 Task: In job post updates choose email frequency individual.
Action: Mouse moved to (806, 67)
Screenshot: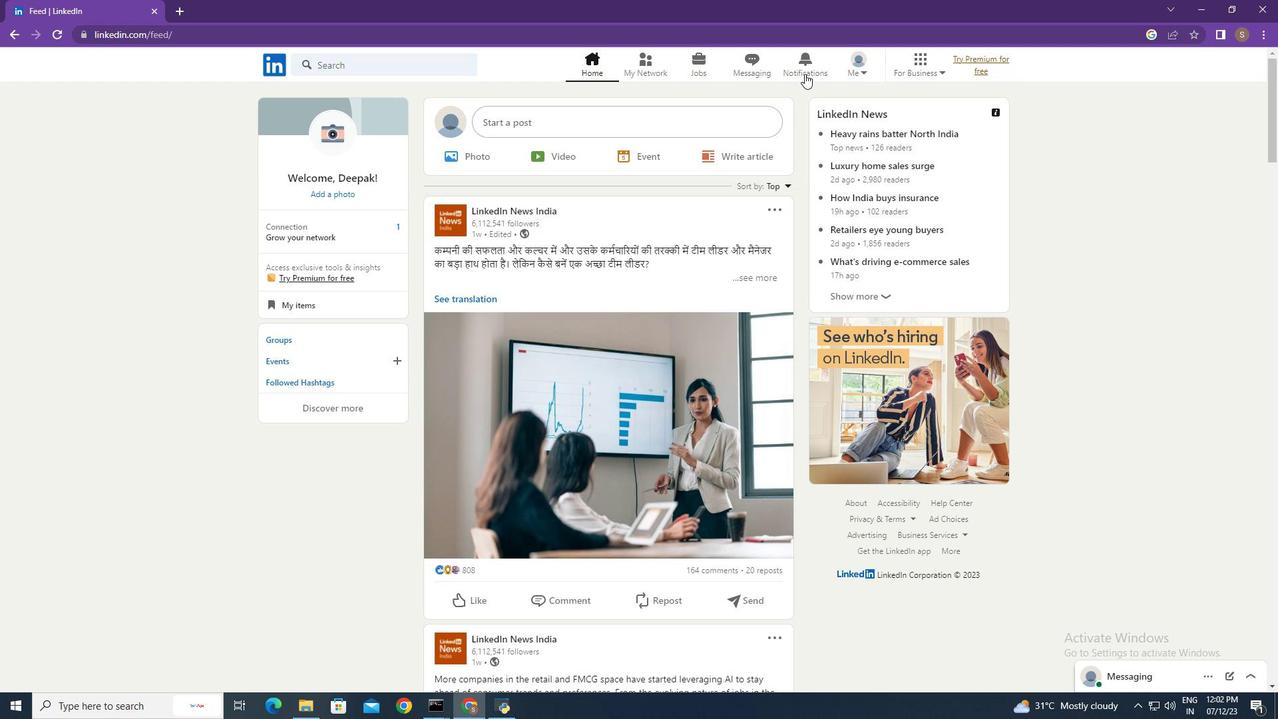 
Action: Mouse pressed left at (806, 67)
Screenshot: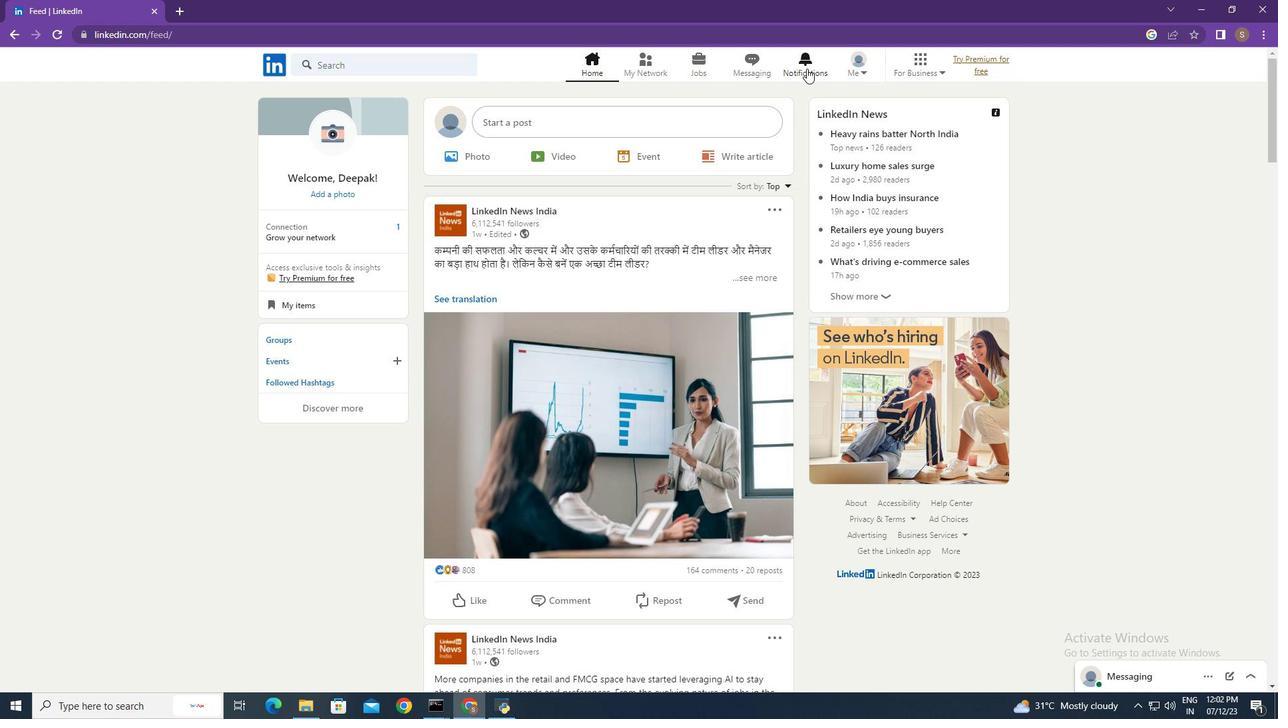 
Action: Mouse moved to (282, 151)
Screenshot: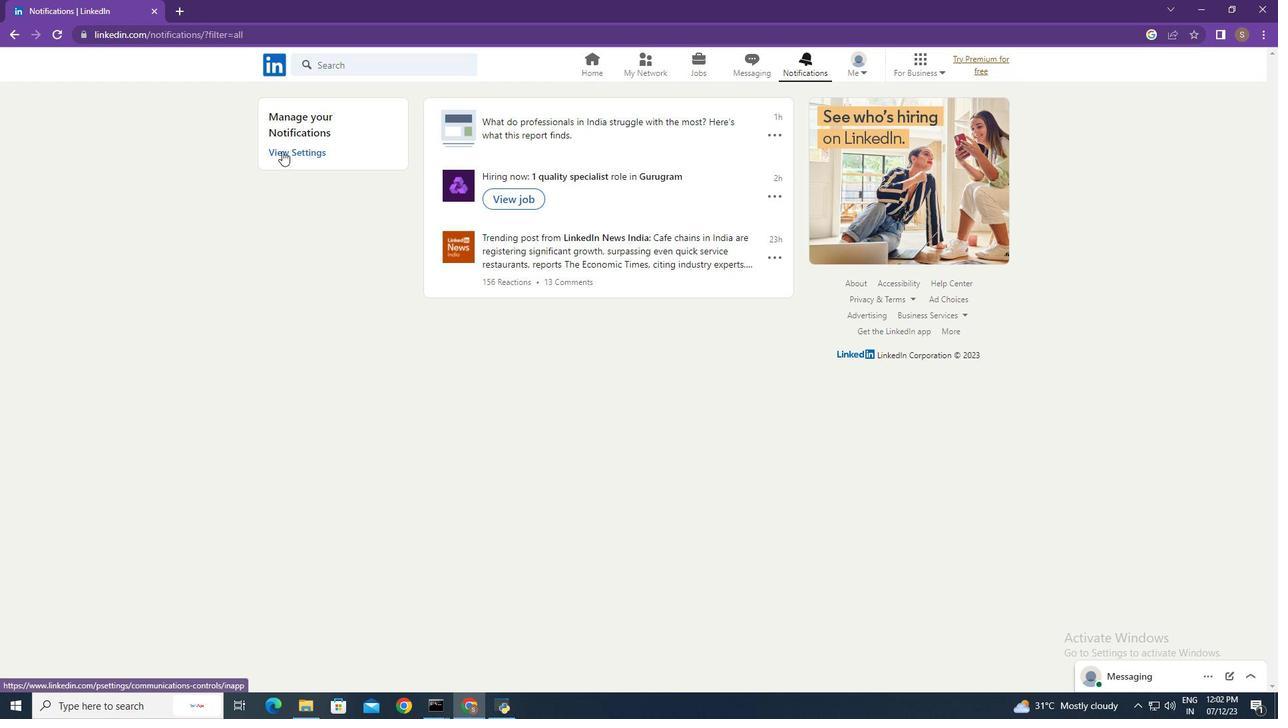 
Action: Mouse pressed left at (282, 151)
Screenshot: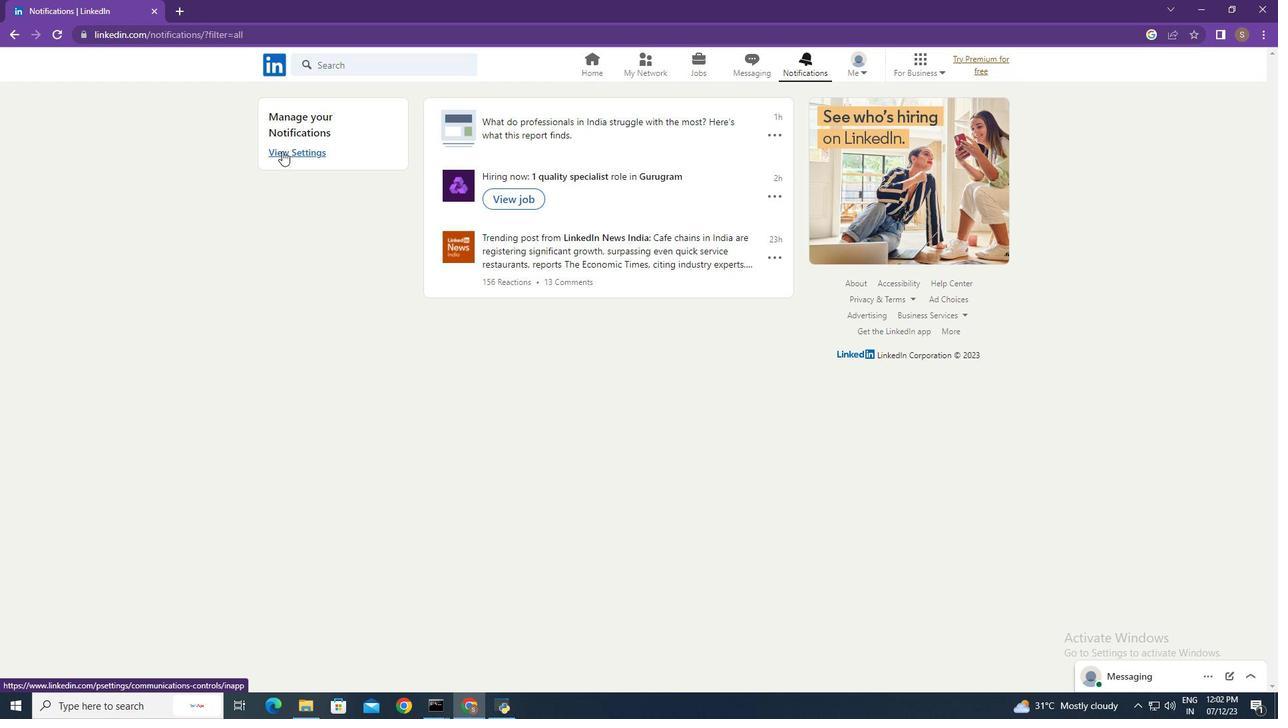 
Action: Mouse moved to (814, 236)
Screenshot: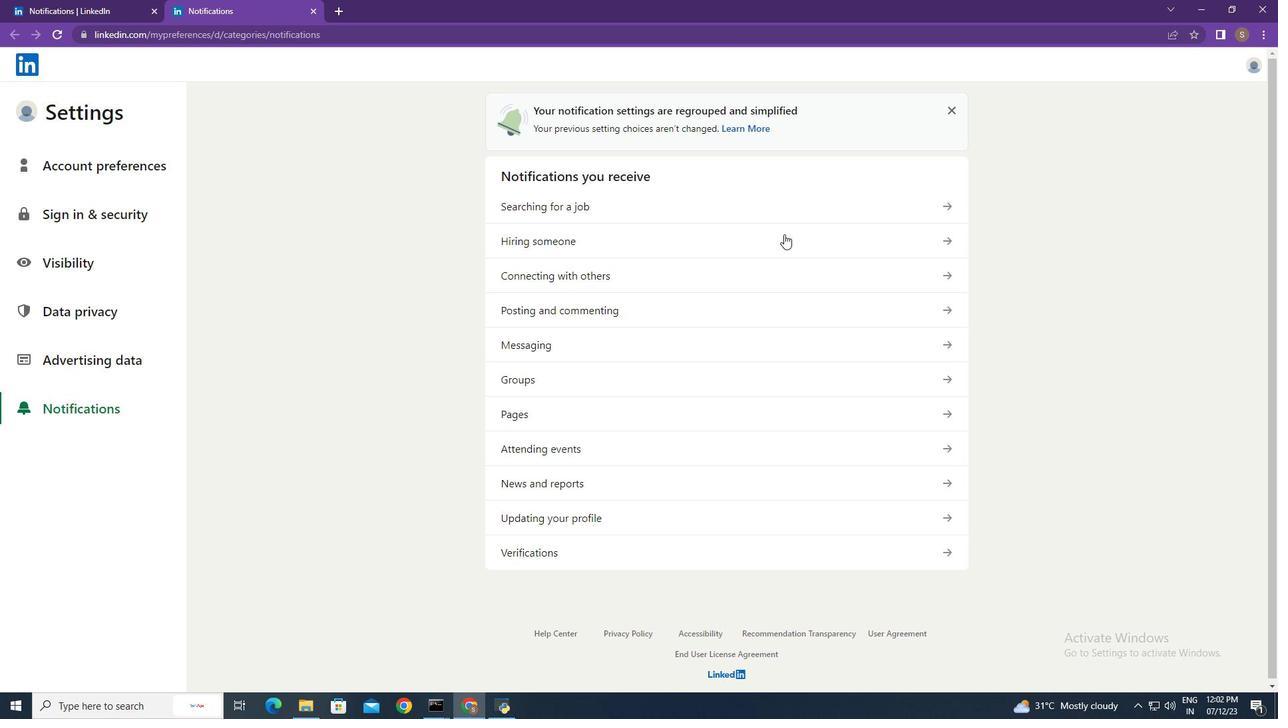 
Action: Mouse pressed left at (814, 236)
Screenshot: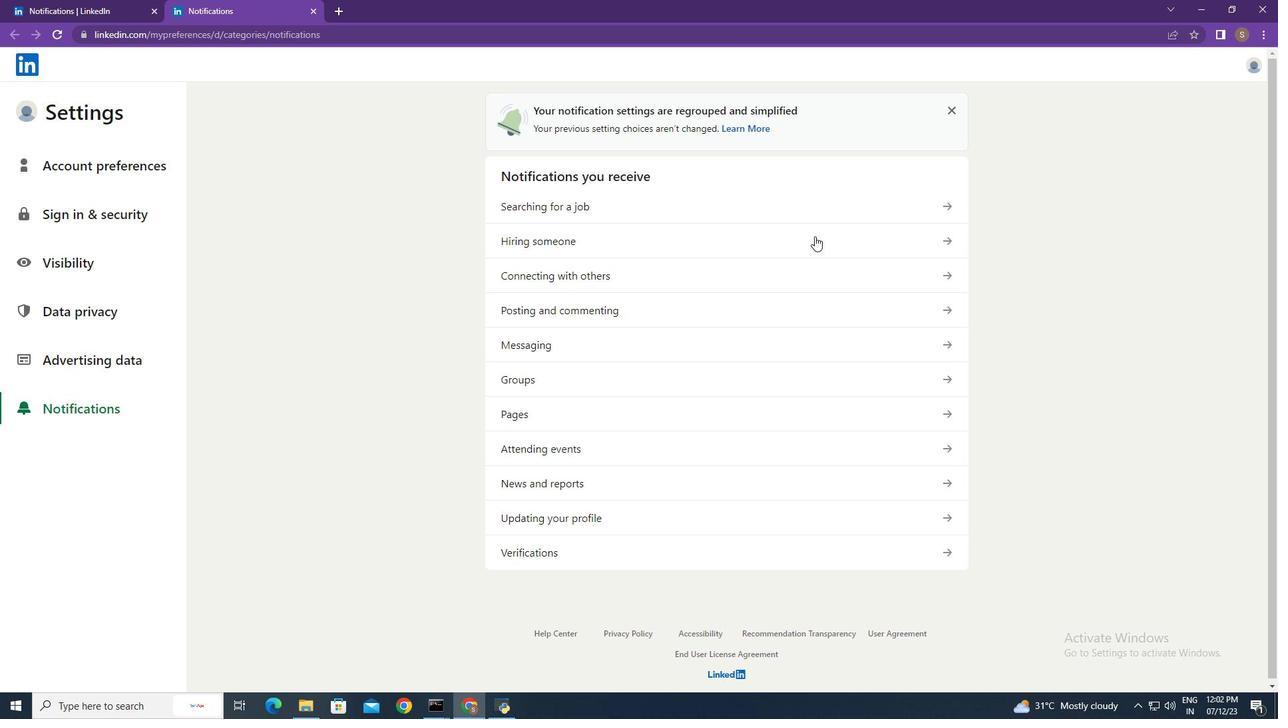 
Action: Mouse moved to (805, 238)
Screenshot: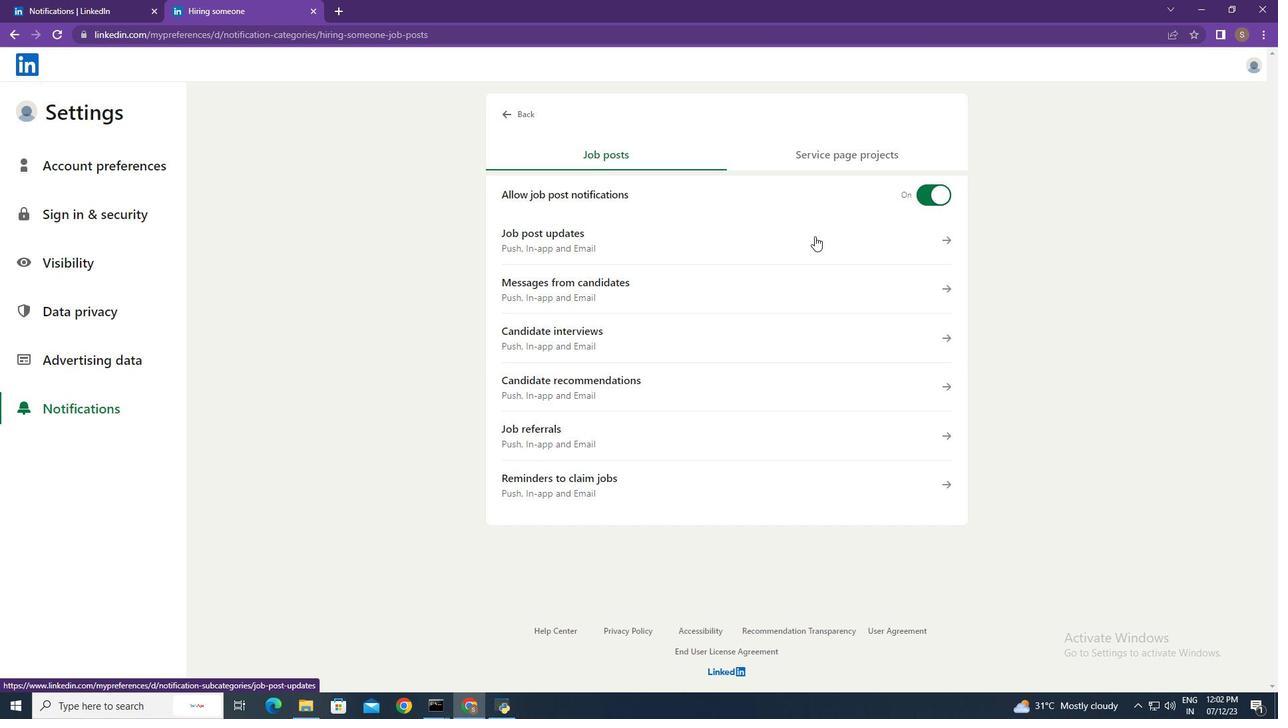 
Action: Mouse pressed left at (805, 238)
Screenshot: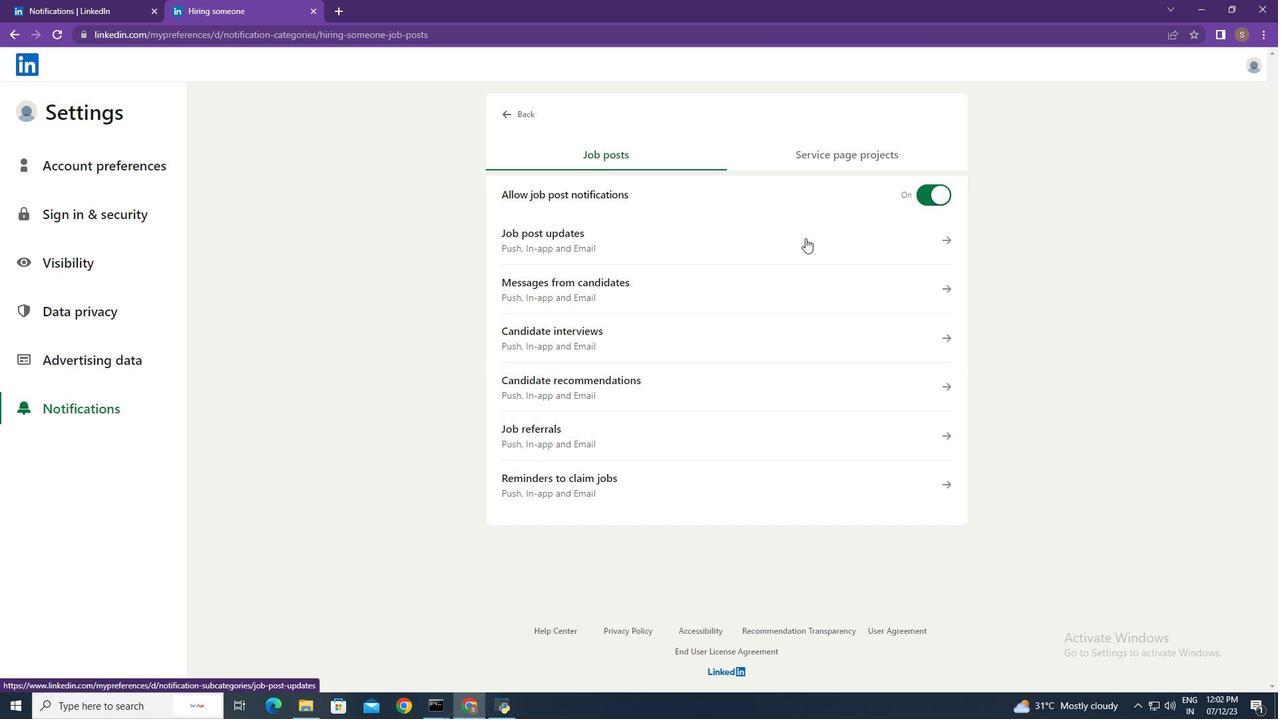 
Action: Mouse moved to (515, 425)
Screenshot: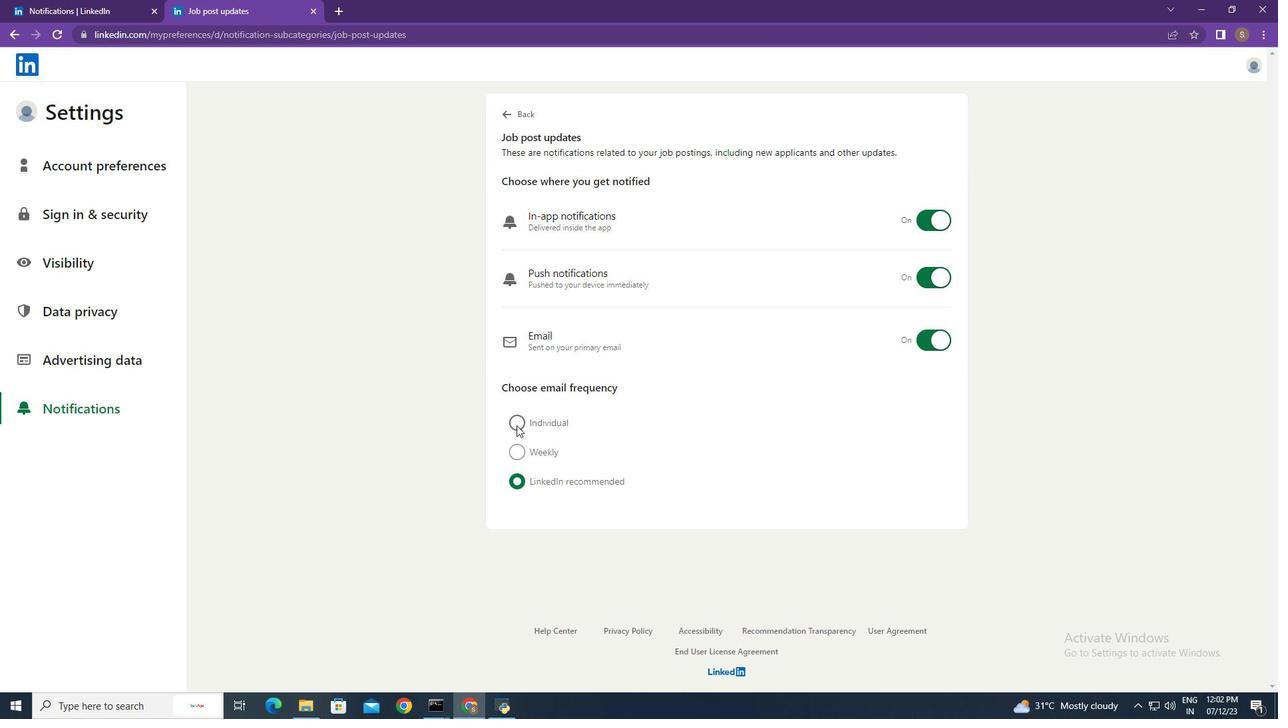
Action: Mouse pressed left at (515, 425)
Screenshot: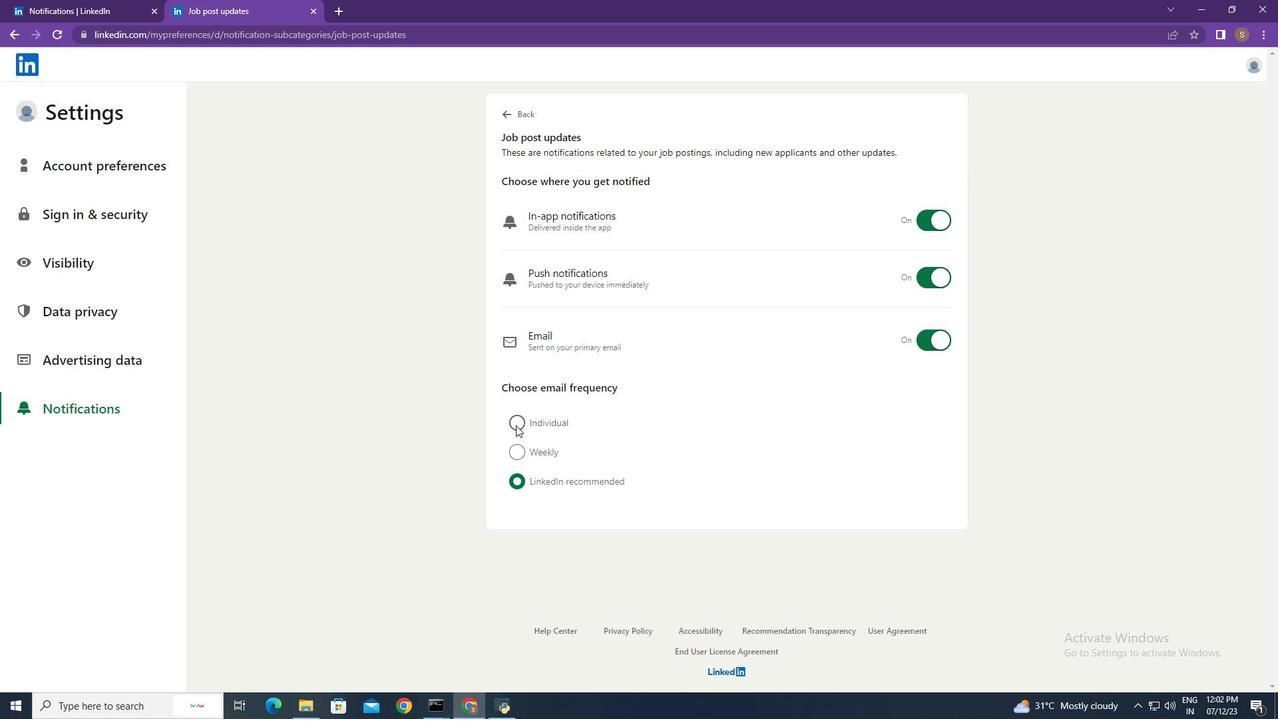 
Action: Mouse moved to (382, 425)
Screenshot: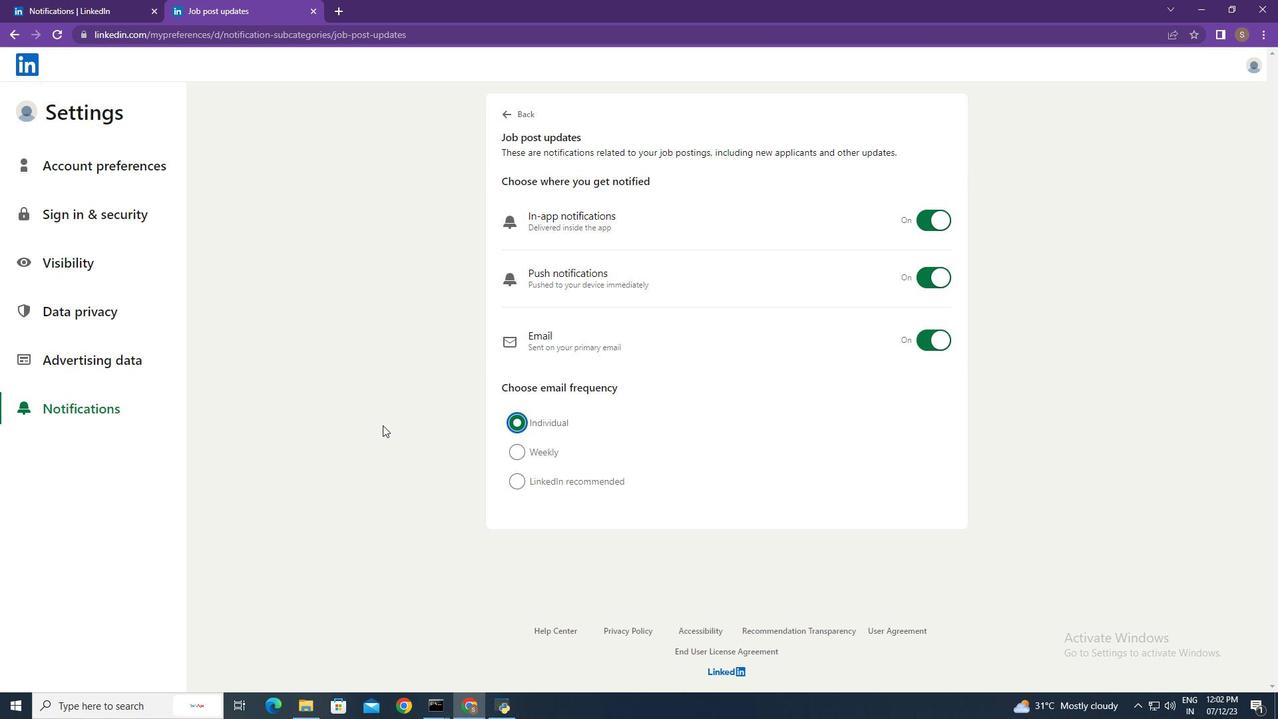 
